 Task: Calculate the travel distance between Fairbanks and Arctic National Wildlife Refuge.
Action: Mouse pressed left at (272, 87)
Screenshot: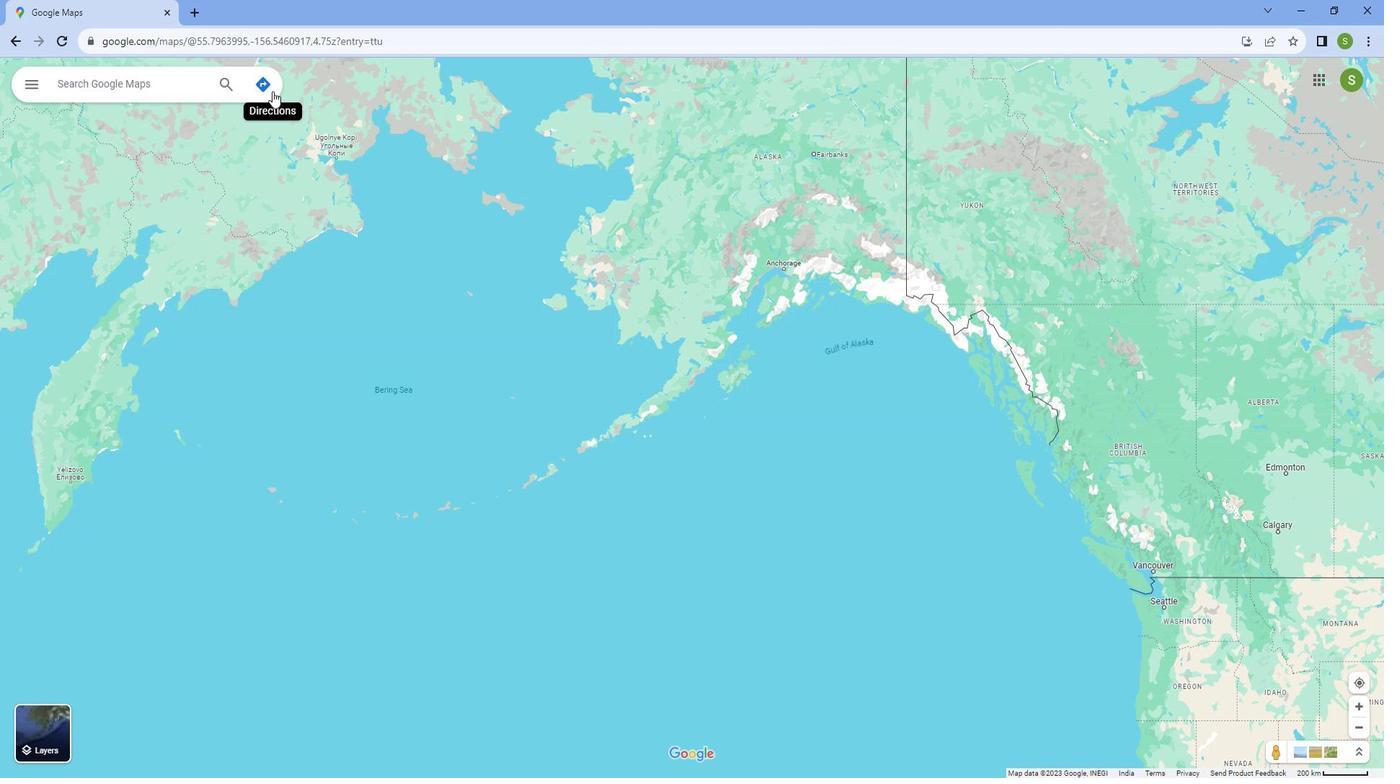 
Action: Mouse moved to (157, 113)
Screenshot: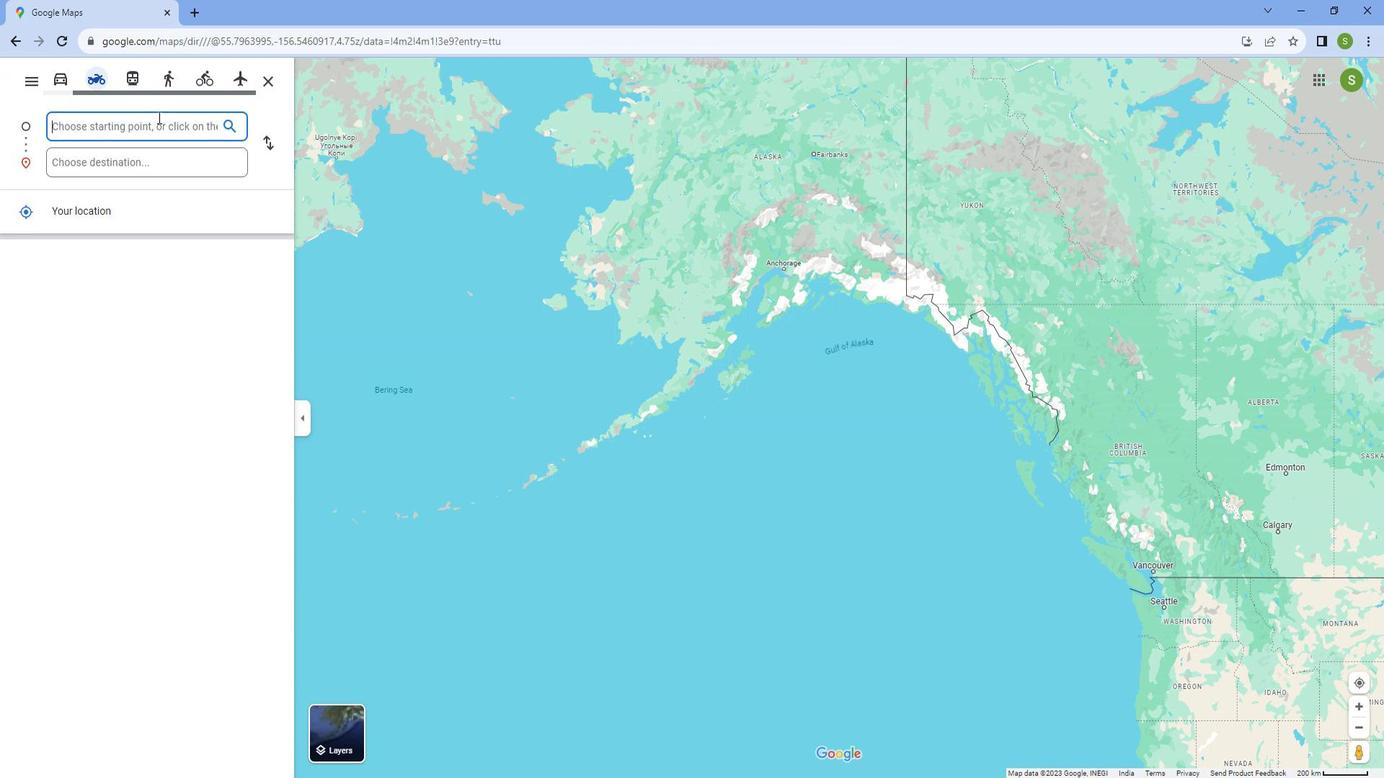 
Action: Key pressed <Key.caps_lock>F<Key.caps_lock>airbanks
Screenshot: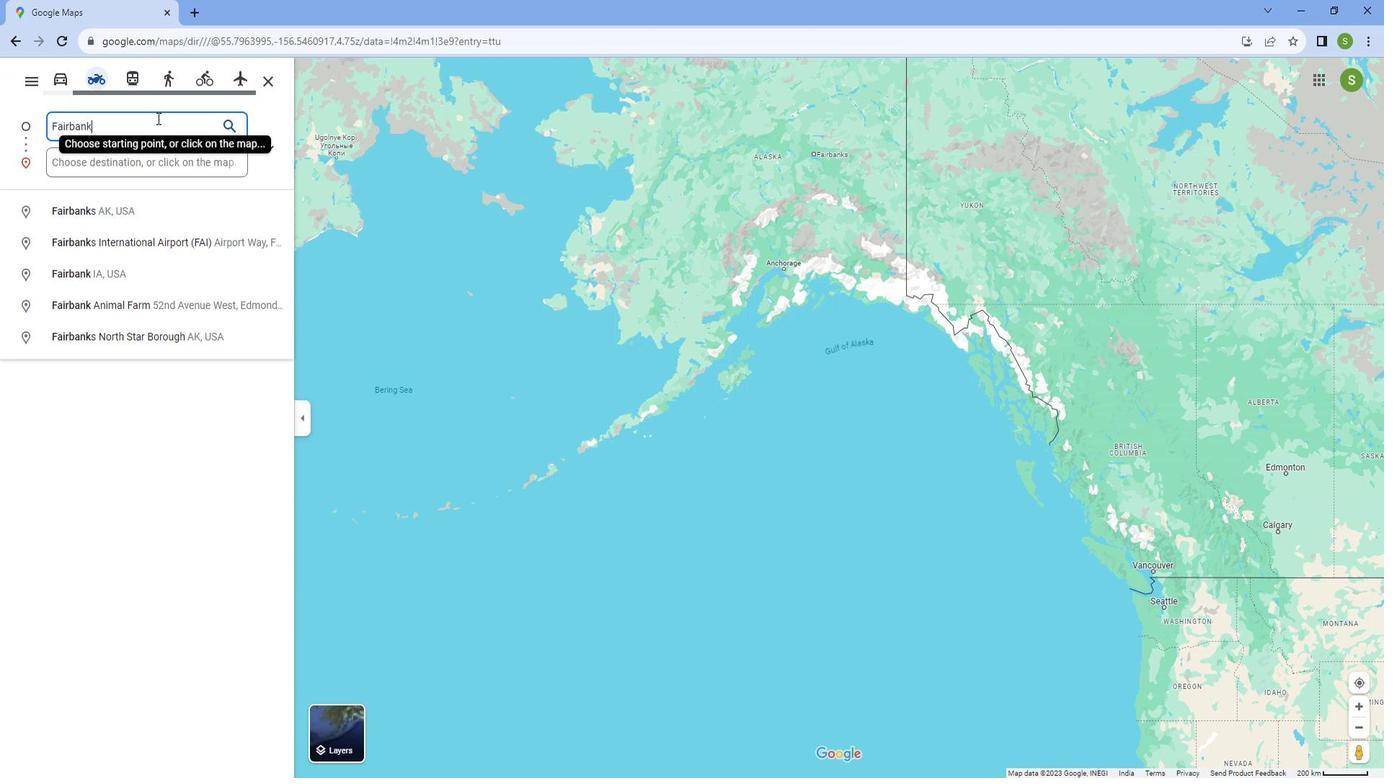 
Action: Mouse moved to (114, 206)
Screenshot: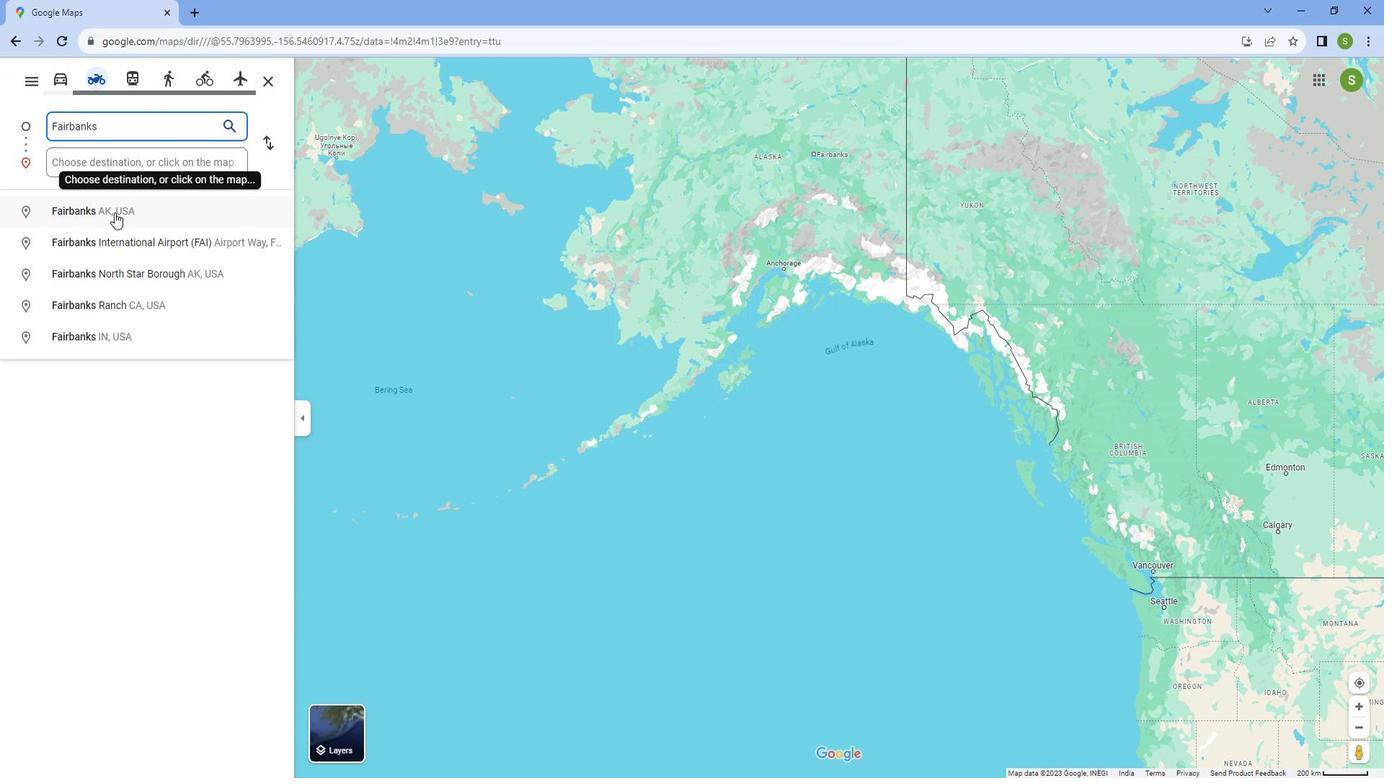 
Action: Mouse pressed left at (114, 206)
Screenshot: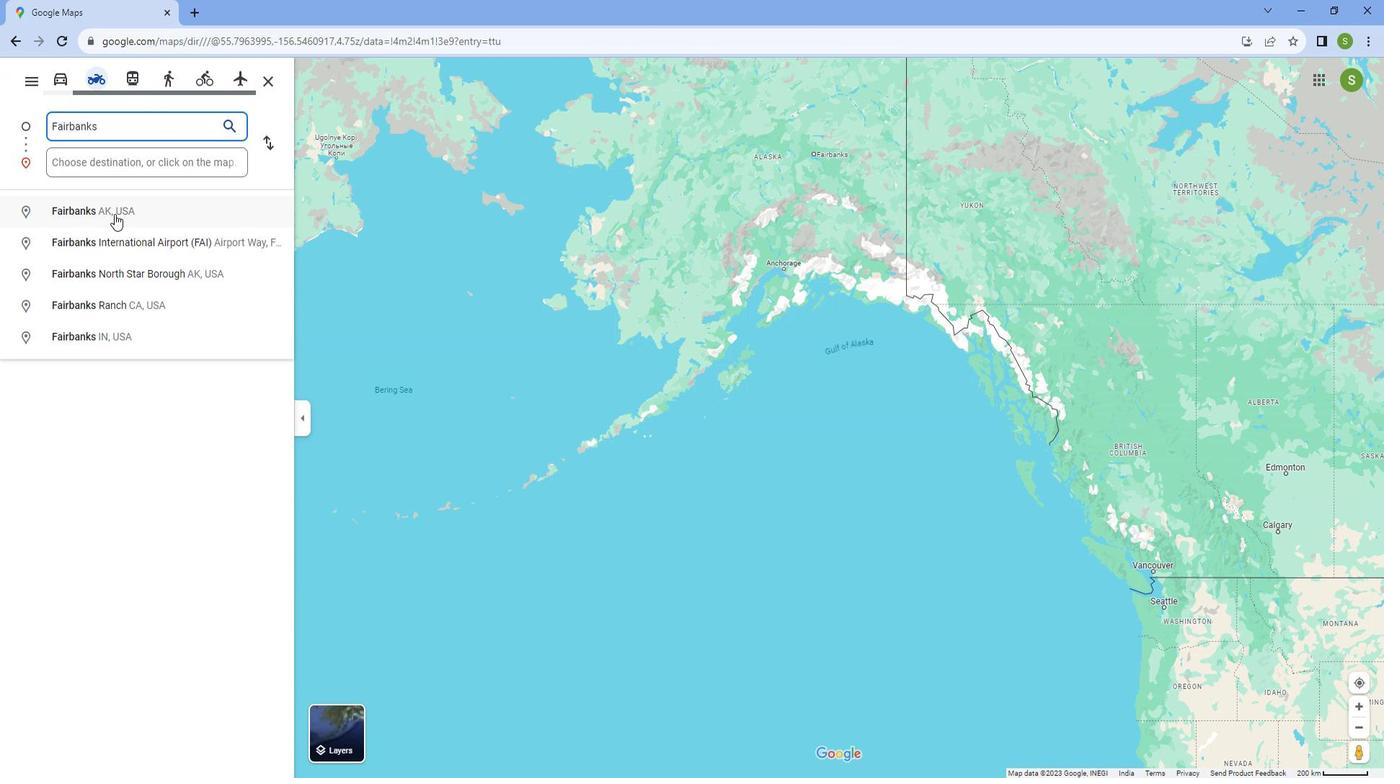 
Action: Mouse moved to (118, 155)
Screenshot: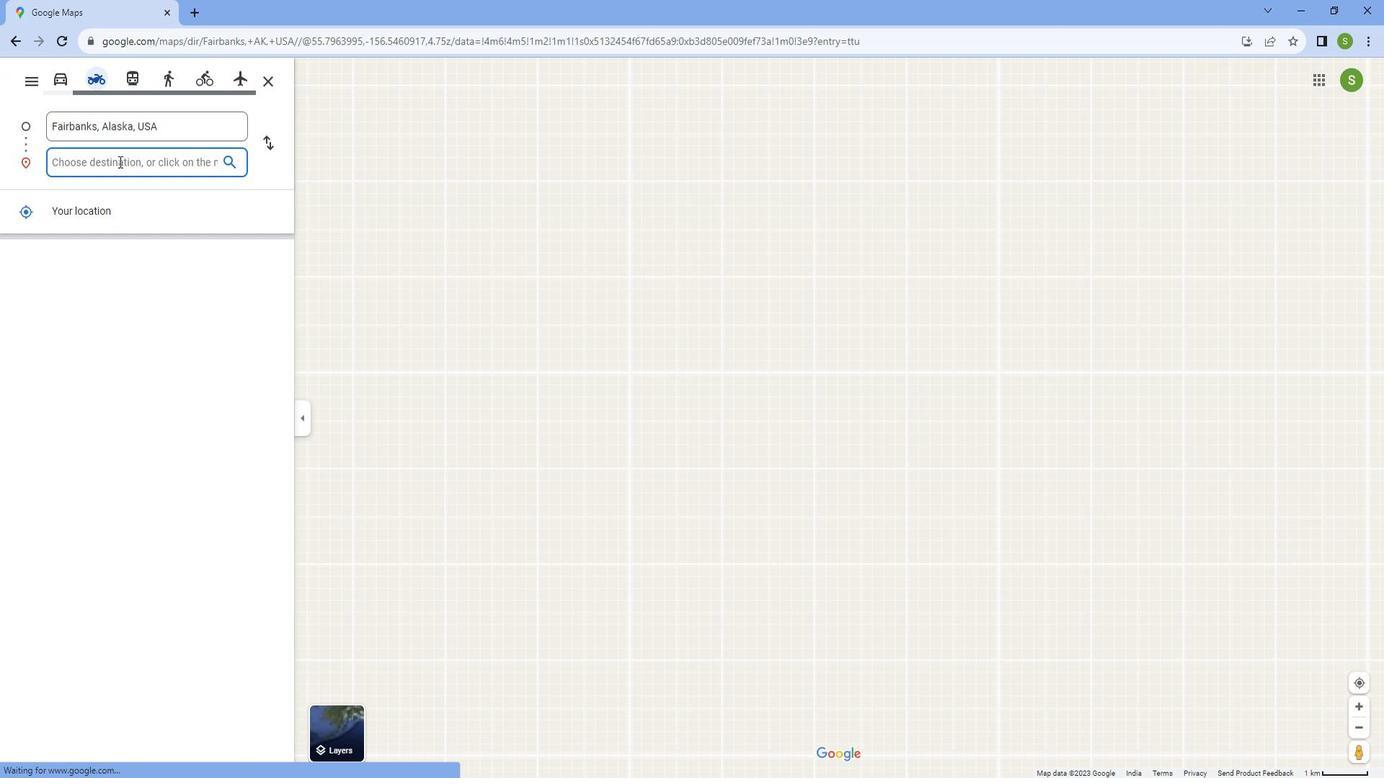 
Action: Mouse pressed left at (118, 155)
Screenshot: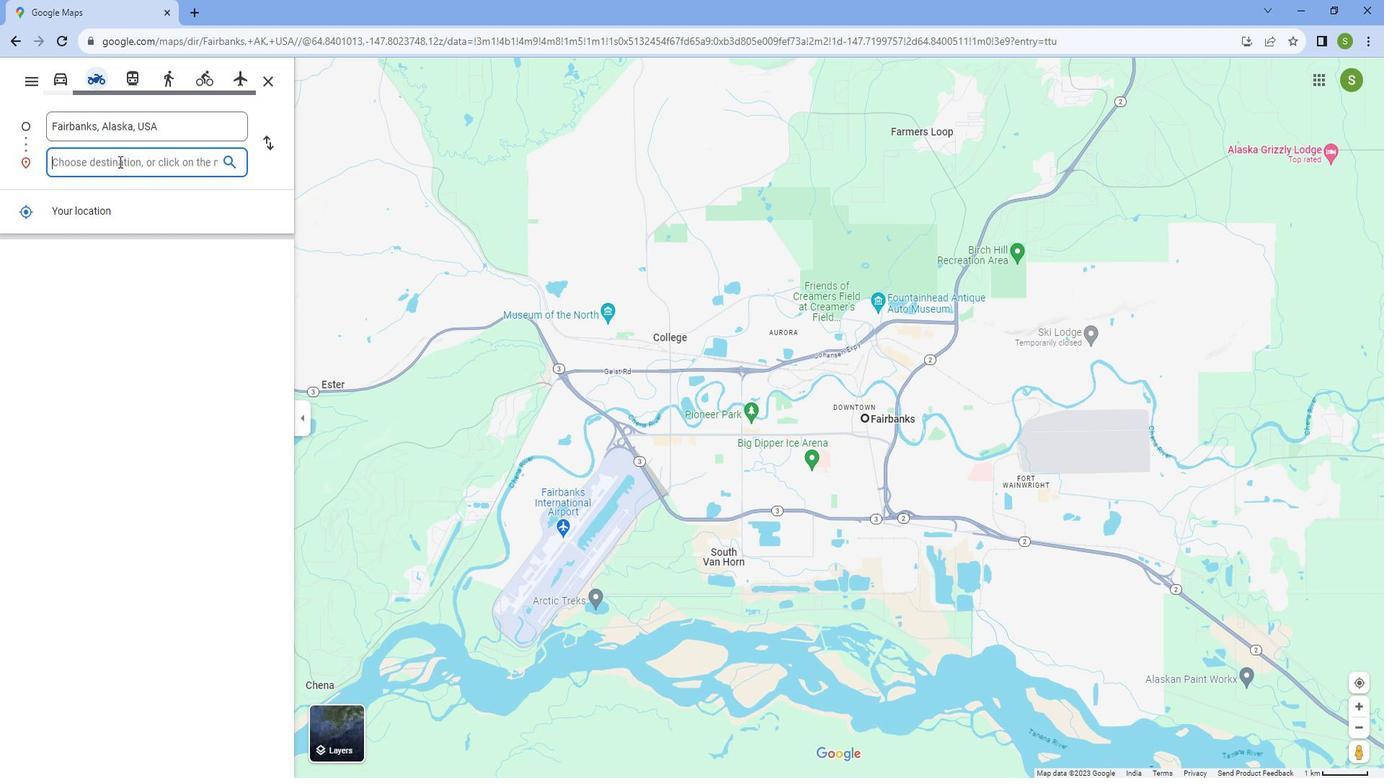
Action: Key pressed <Key.caps_lock>A<Key.caps_lock>rtic<Key.space><Key.caps_lock>N<Key.caps_lock>ational<Key.space><Key.caps_lock>W<Key.caps_lock>ildlife<Key.space><Key.caps_lock>R<Key.caps_lock>efuge
Screenshot: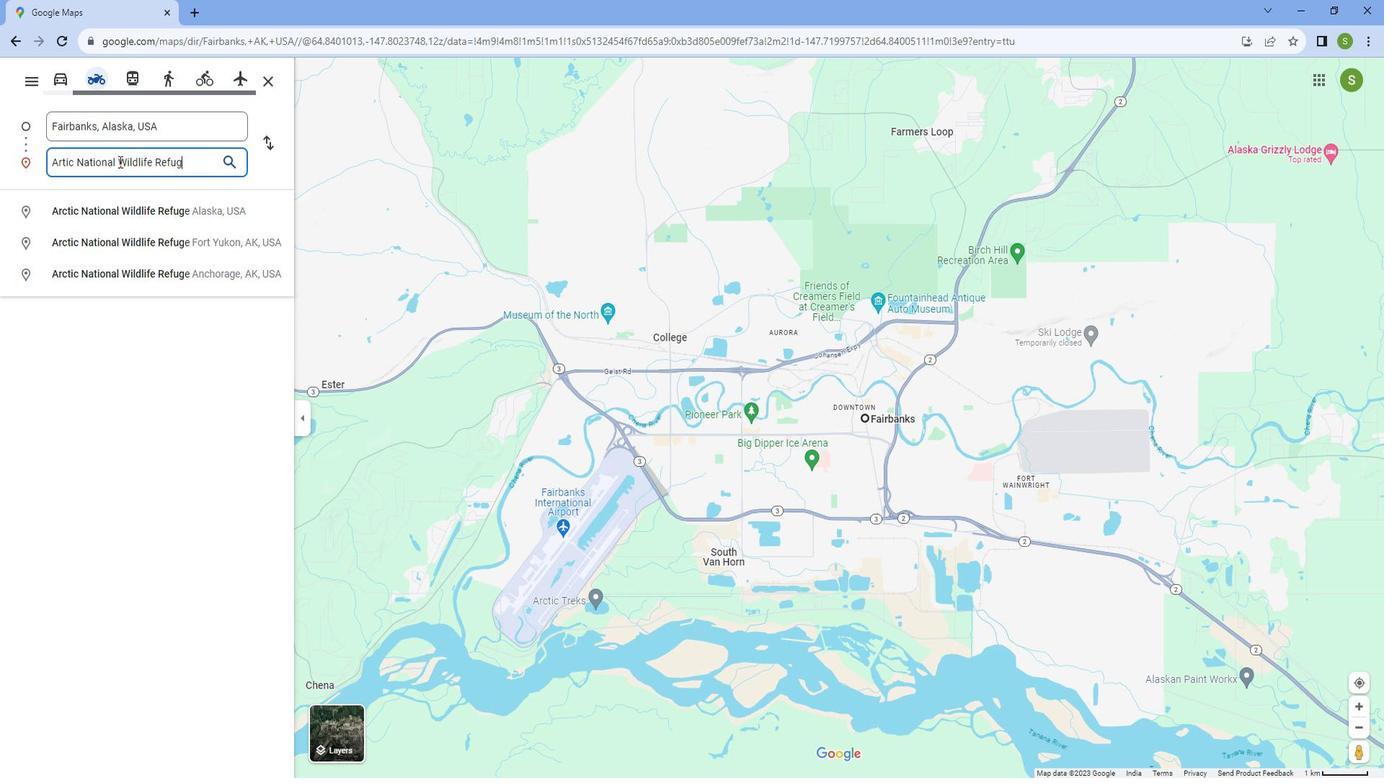 
Action: Mouse moved to (148, 196)
Screenshot: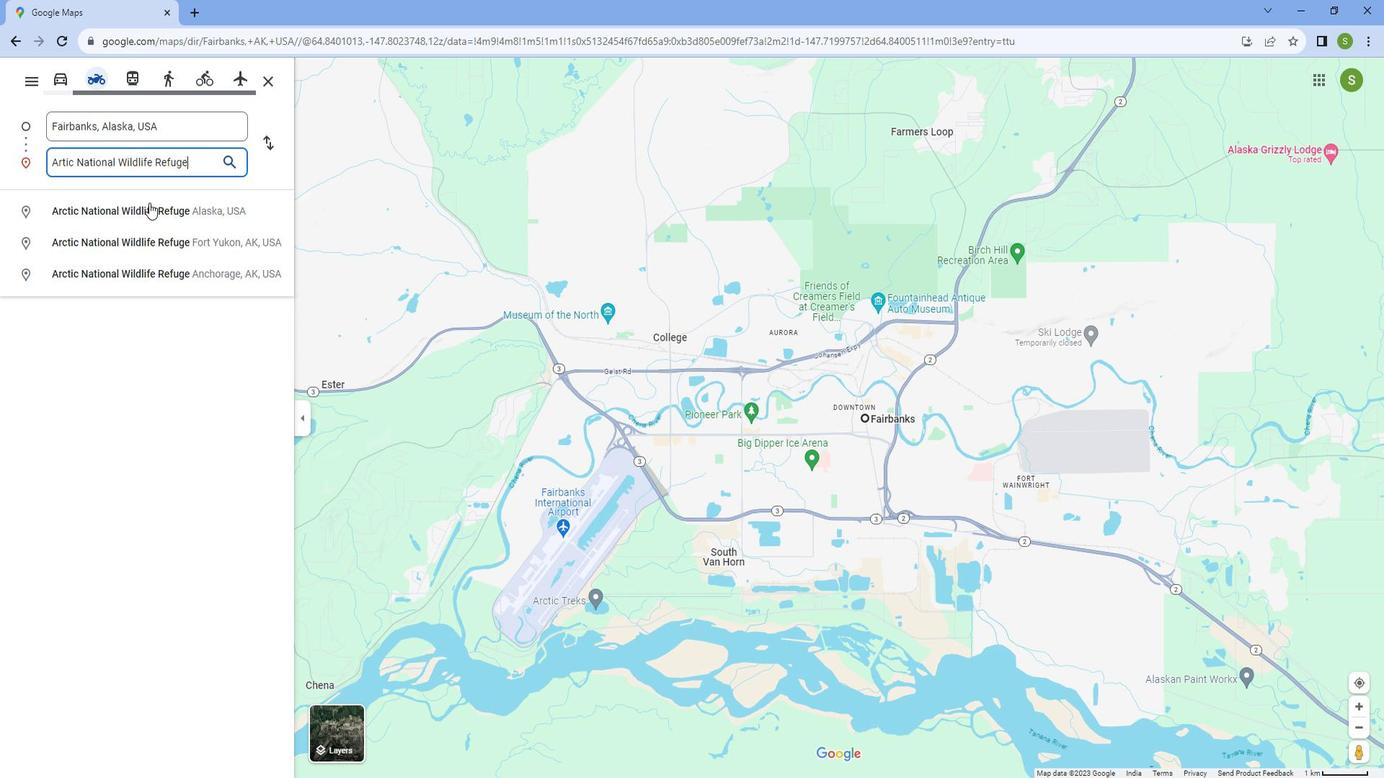 
Action: Mouse pressed left at (148, 196)
Screenshot: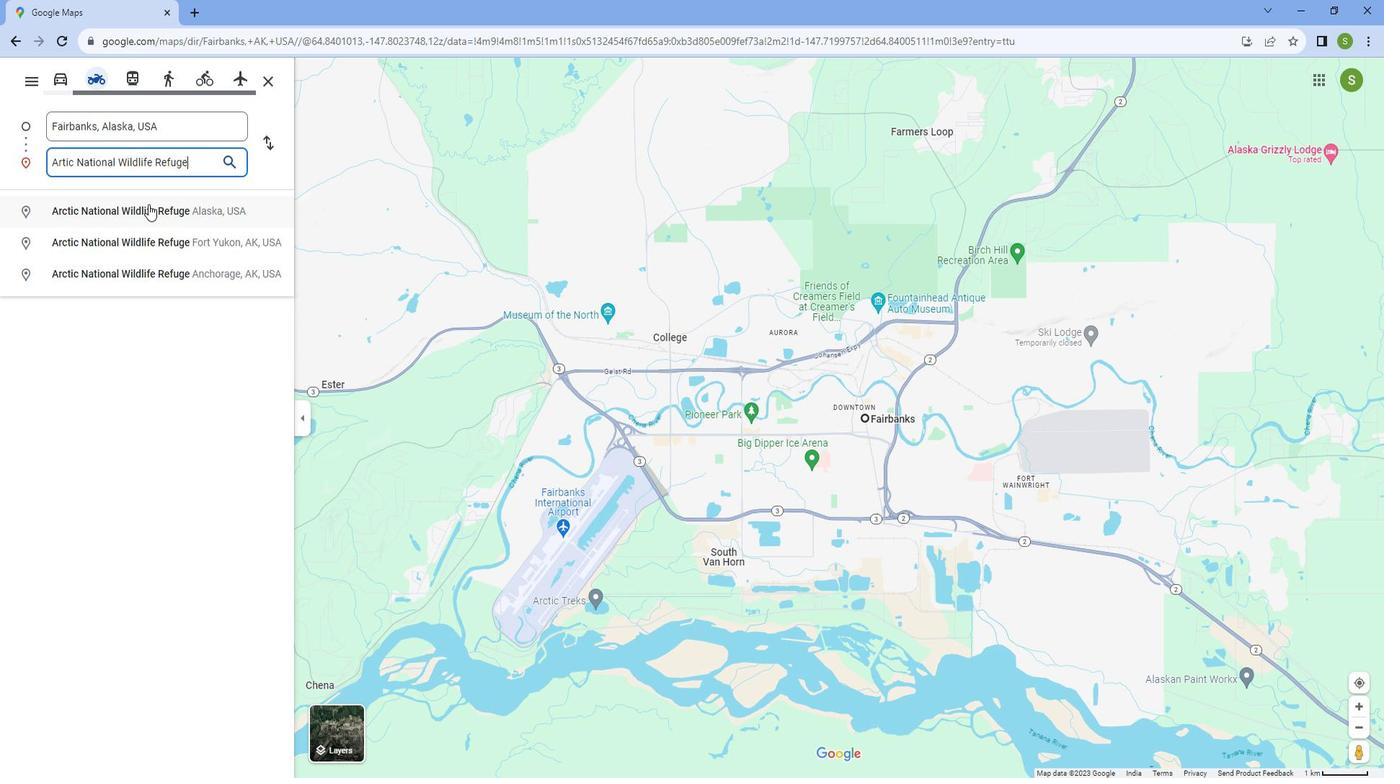 
Action: Mouse moved to (62, 76)
Screenshot: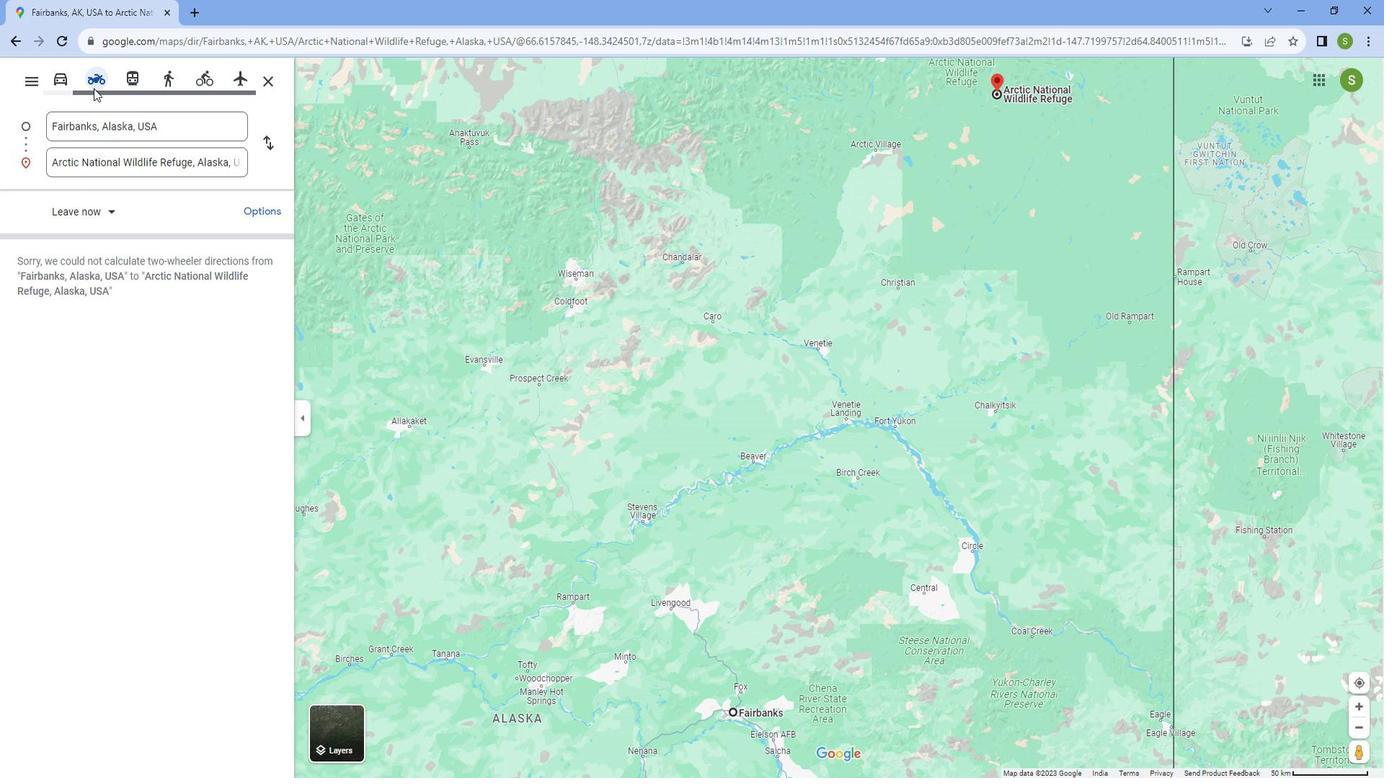 
Action: Mouse pressed left at (62, 76)
Screenshot: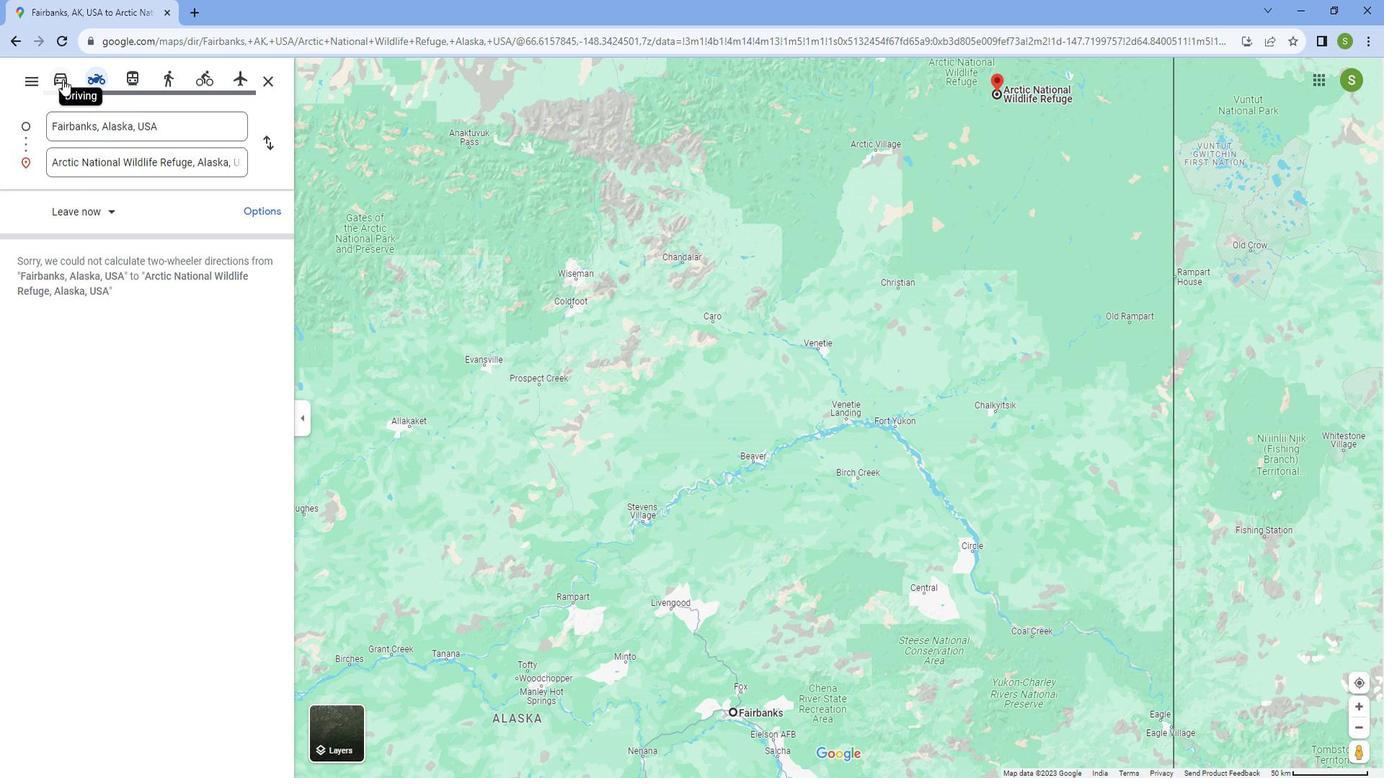
Action: Mouse moved to (408, 227)
Screenshot: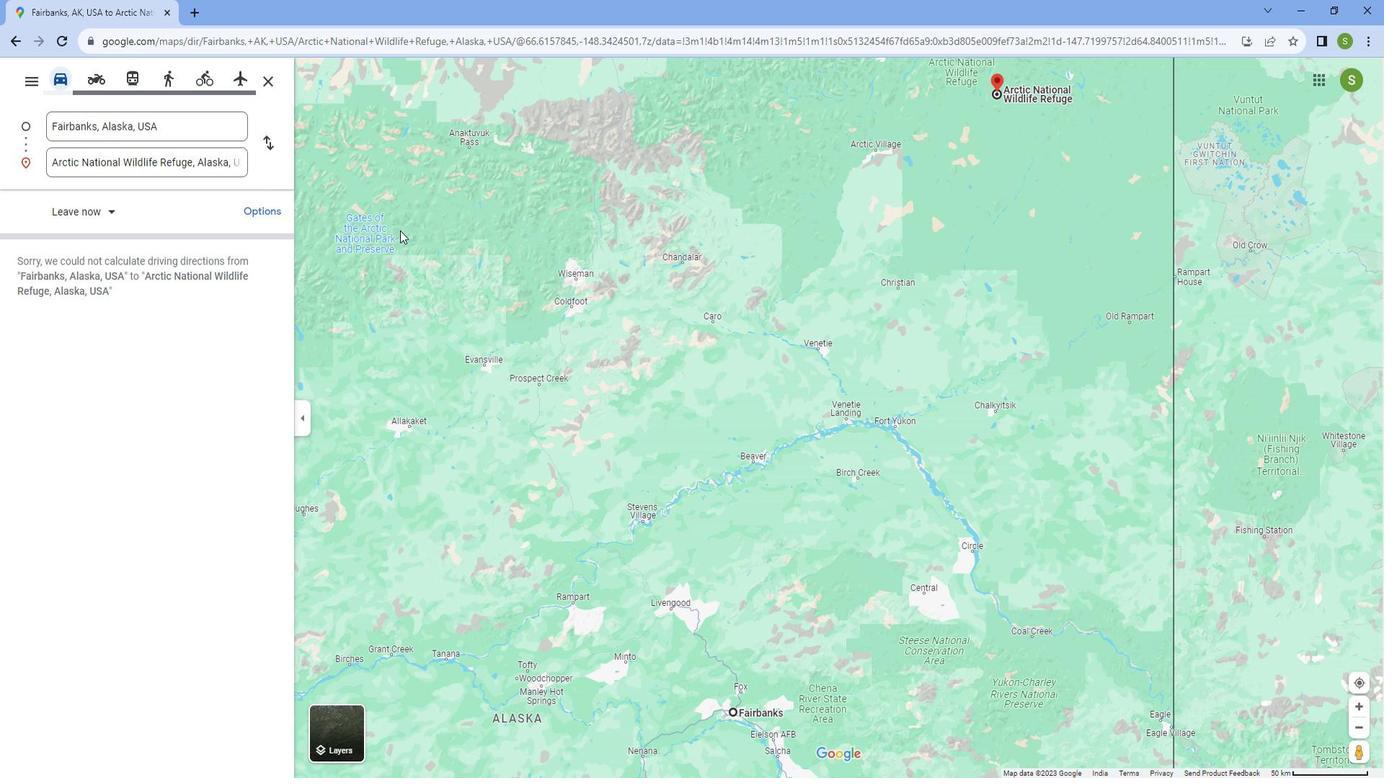 
